Task: Add an action where "Priority is Urgent" in downgrade and inform.
Action: Mouse moved to (17, 255)
Screenshot: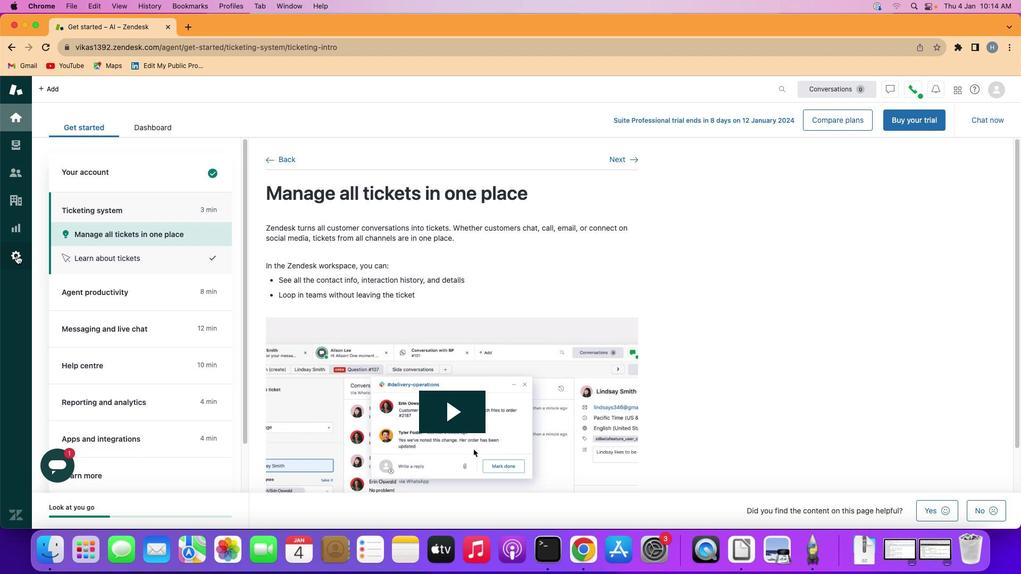 
Action: Mouse pressed left at (17, 255)
Screenshot: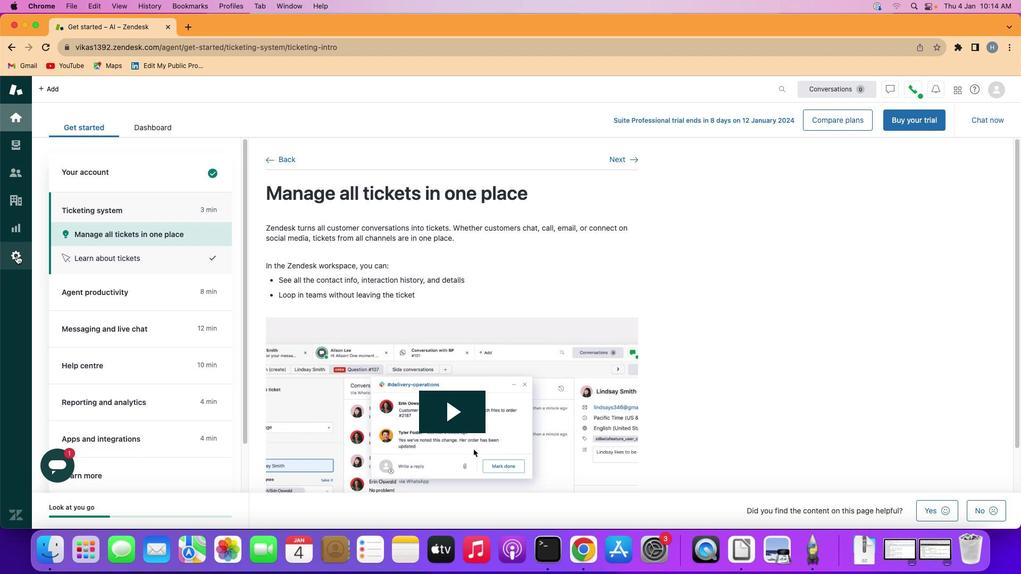 
Action: Mouse moved to (202, 435)
Screenshot: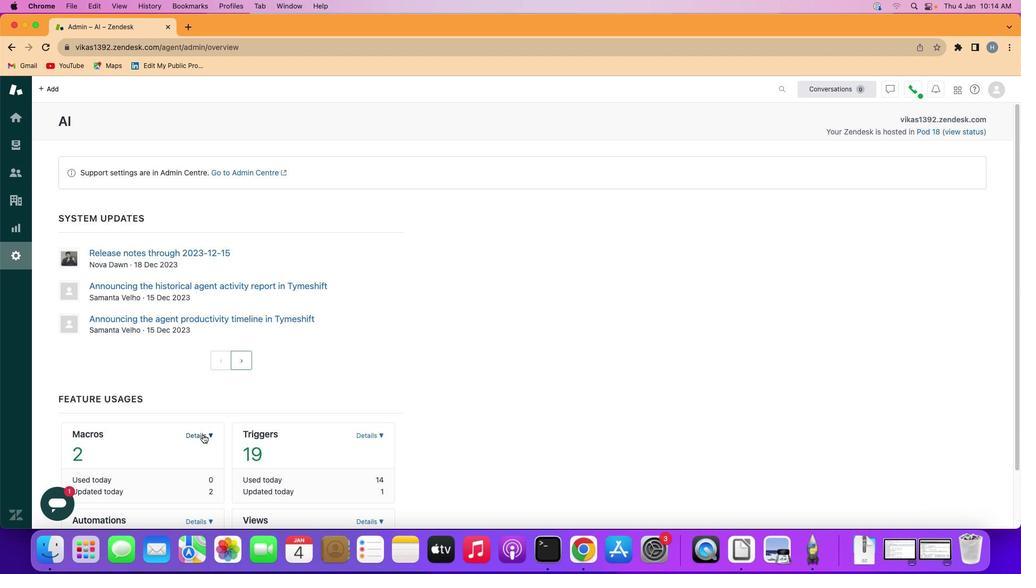 
Action: Mouse pressed left at (202, 435)
Screenshot: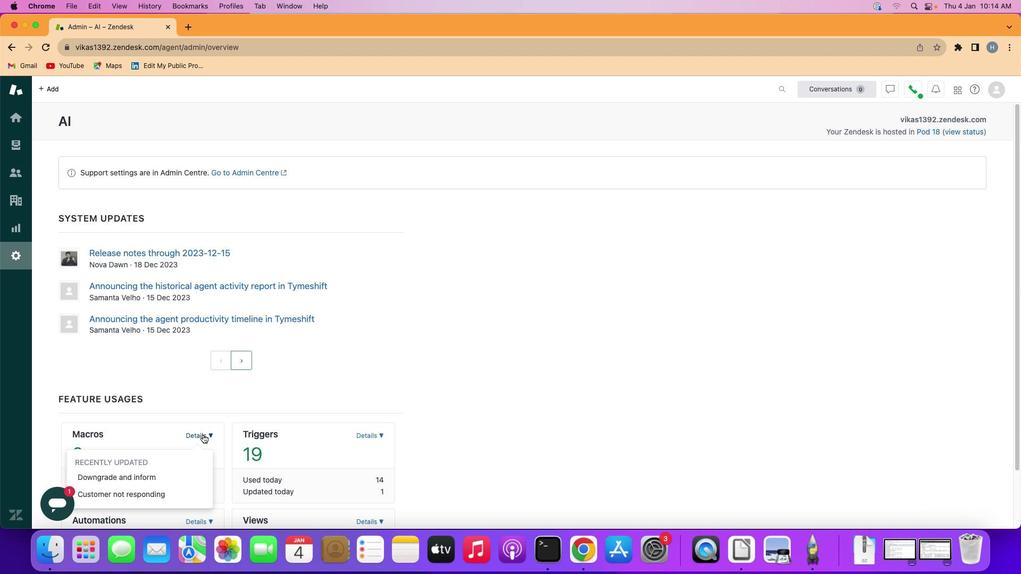 
Action: Mouse moved to (141, 477)
Screenshot: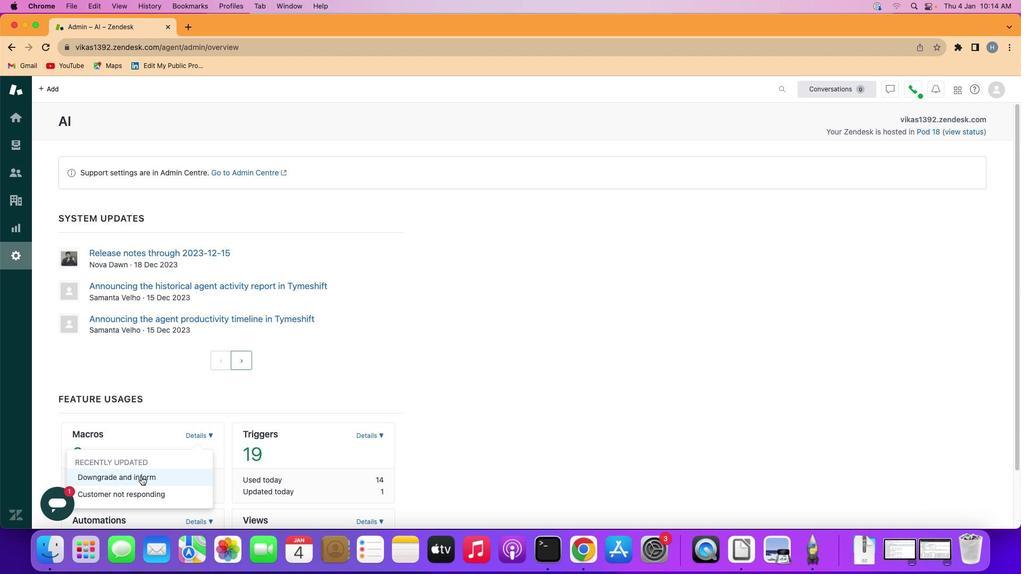 
Action: Mouse pressed left at (141, 477)
Screenshot: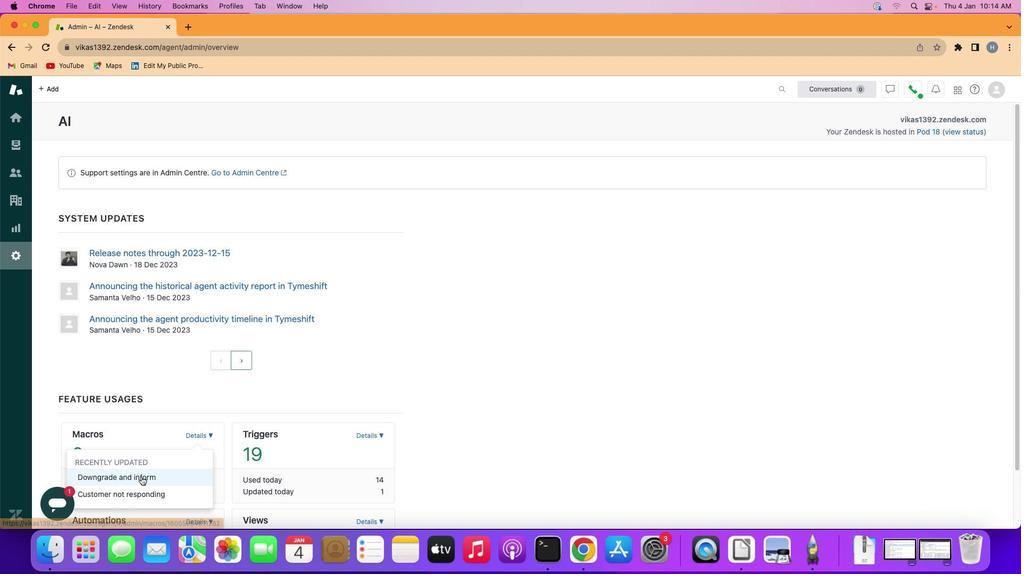
Action: Mouse moved to (162, 384)
Screenshot: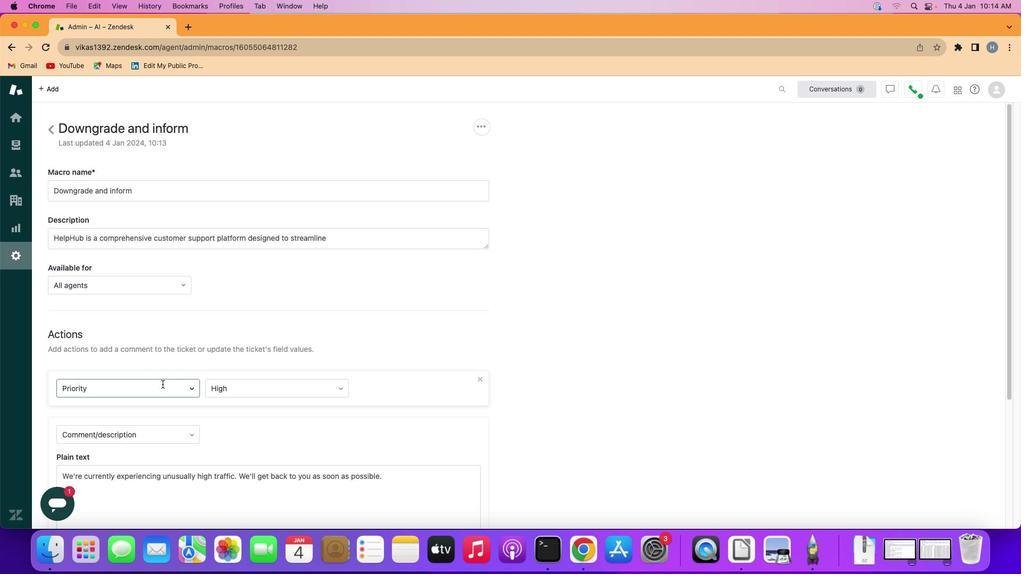 
Action: Mouse pressed left at (162, 384)
Screenshot: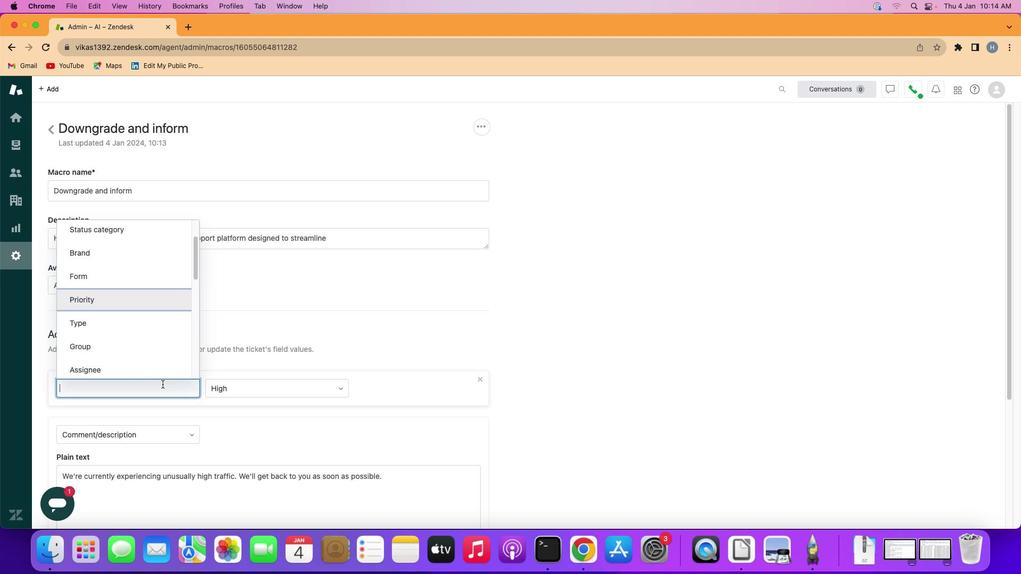 
Action: Mouse moved to (179, 299)
Screenshot: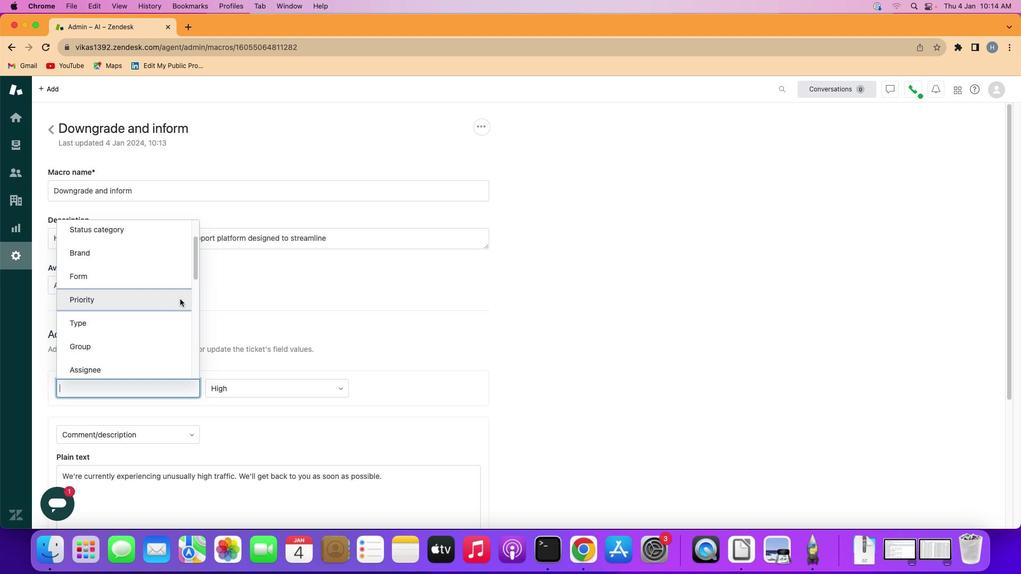 
Action: Mouse pressed left at (179, 299)
Screenshot: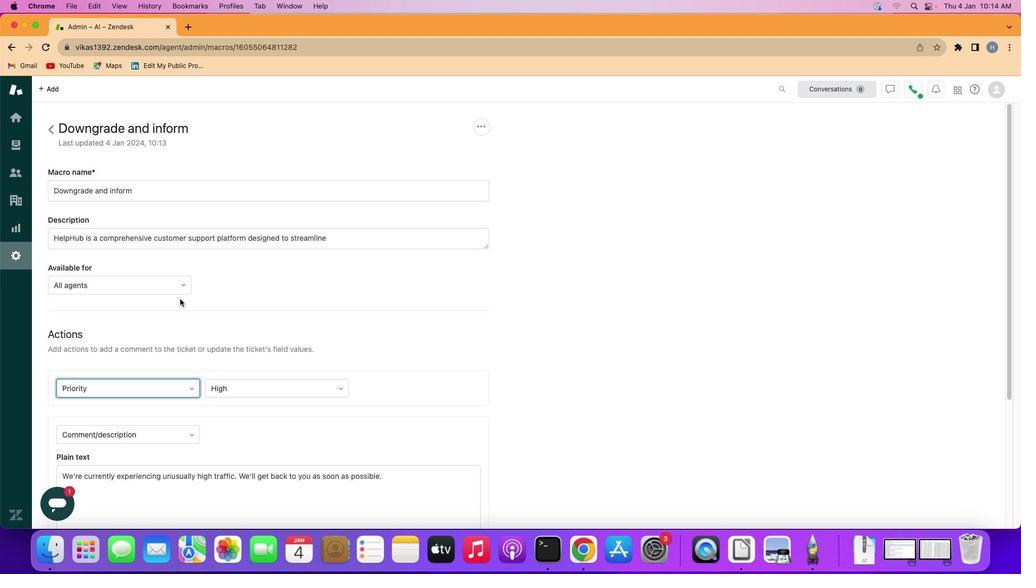 
Action: Mouse moved to (302, 390)
Screenshot: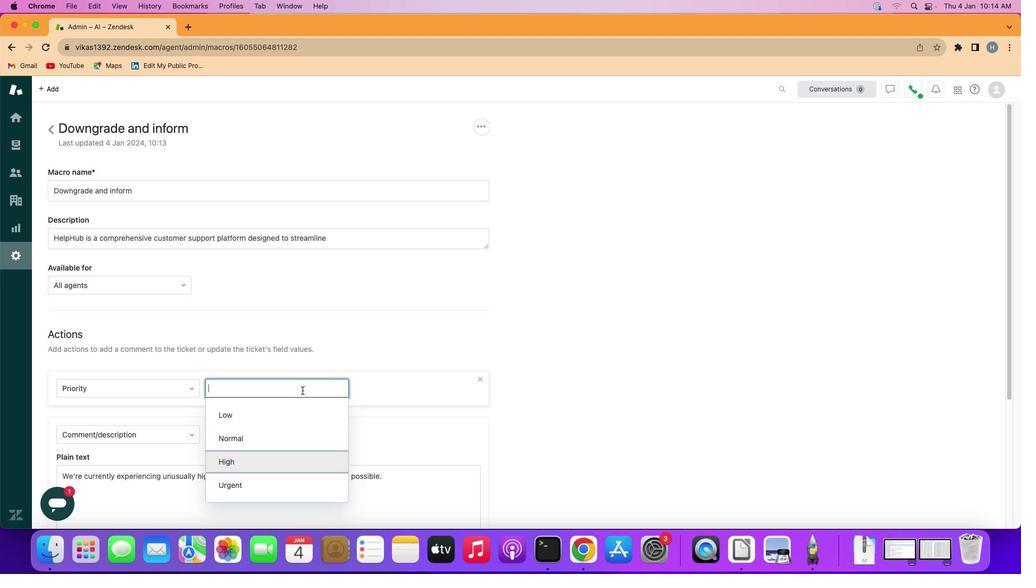 
Action: Mouse pressed left at (302, 390)
Screenshot: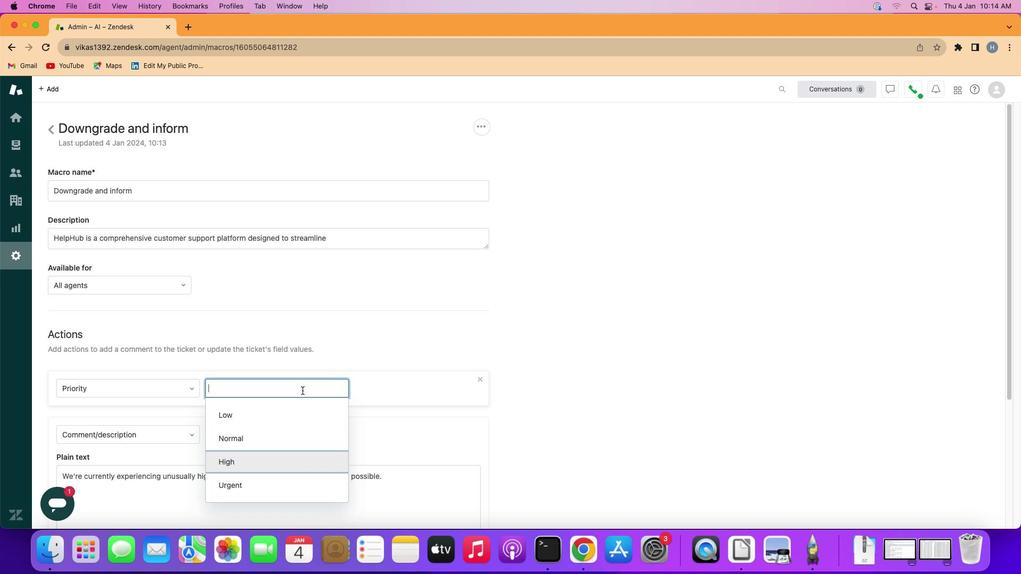 
Action: Mouse moved to (281, 488)
Screenshot: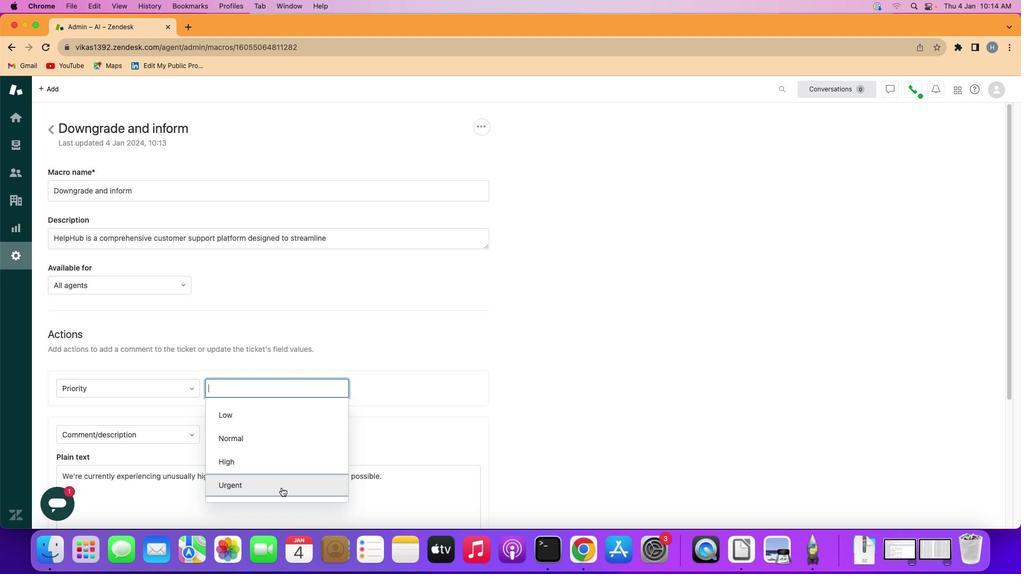 
Action: Mouse pressed left at (281, 488)
Screenshot: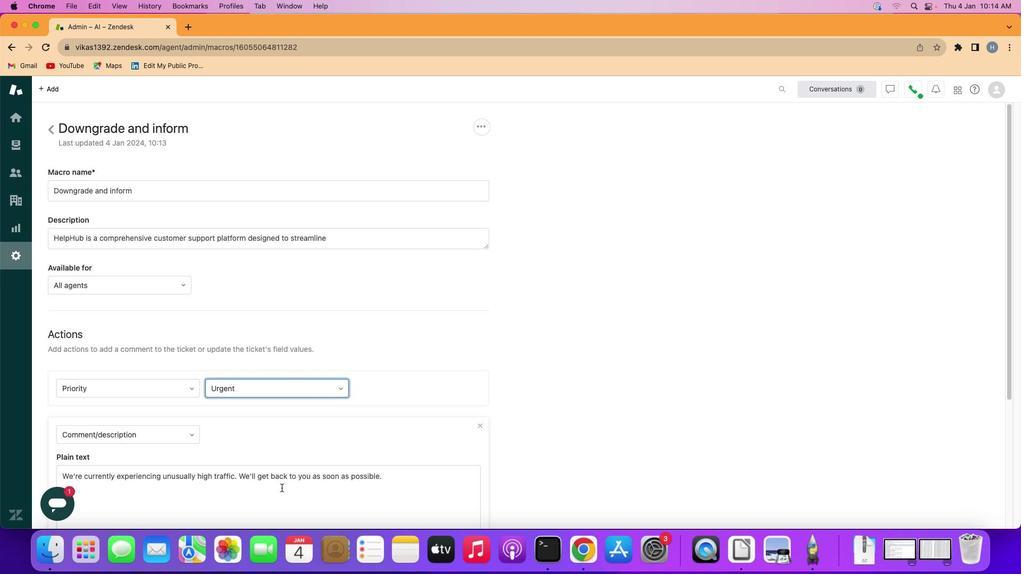 
Action: Mouse moved to (398, 436)
Screenshot: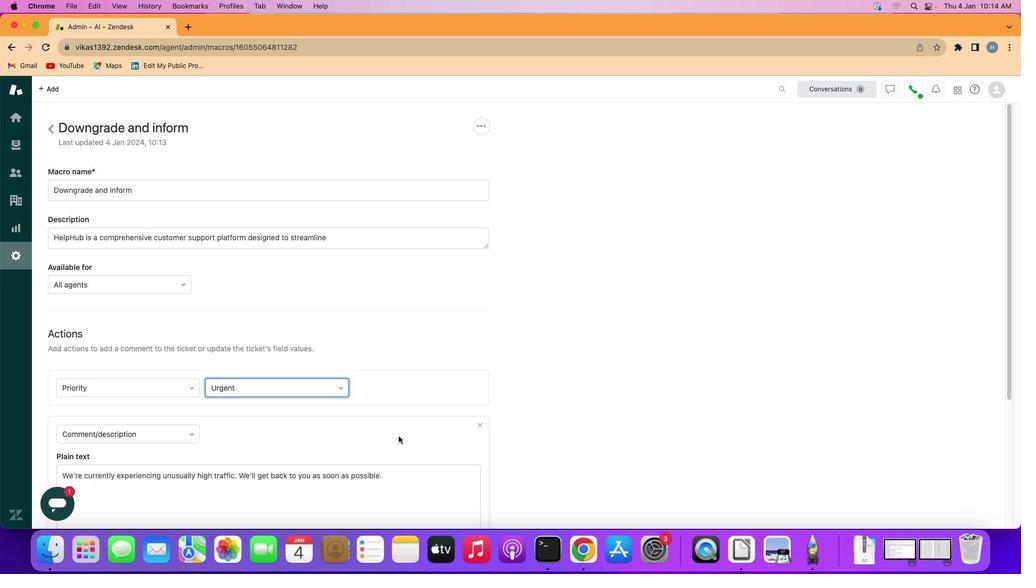 
Action: Mouse scrolled (398, 436) with delta (0, 0)
Screenshot: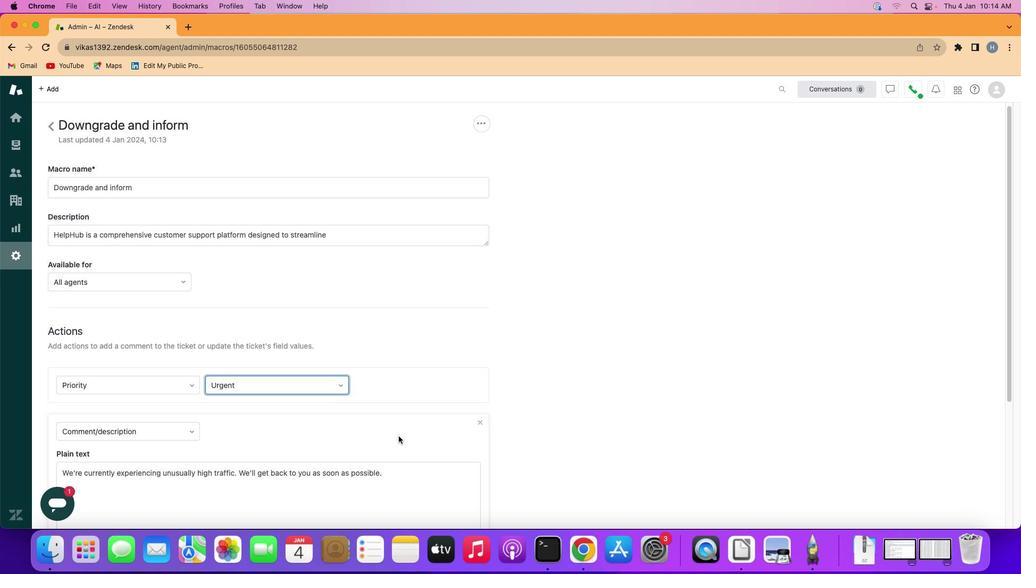 
Action: Mouse scrolled (398, 436) with delta (0, 0)
Screenshot: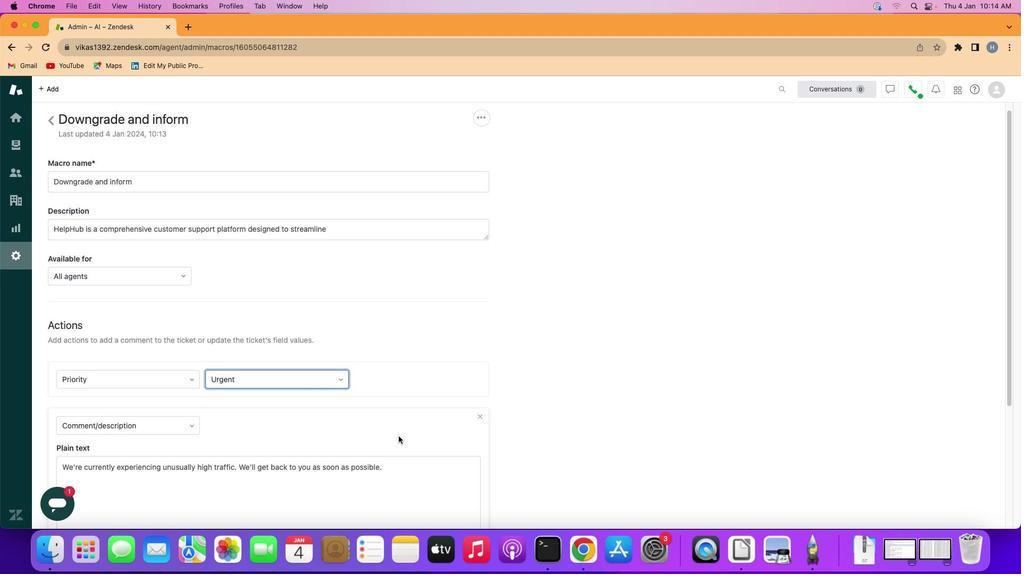 
Action: Mouse scrolled (398, 436) with delta (0, 0)
Screenshot: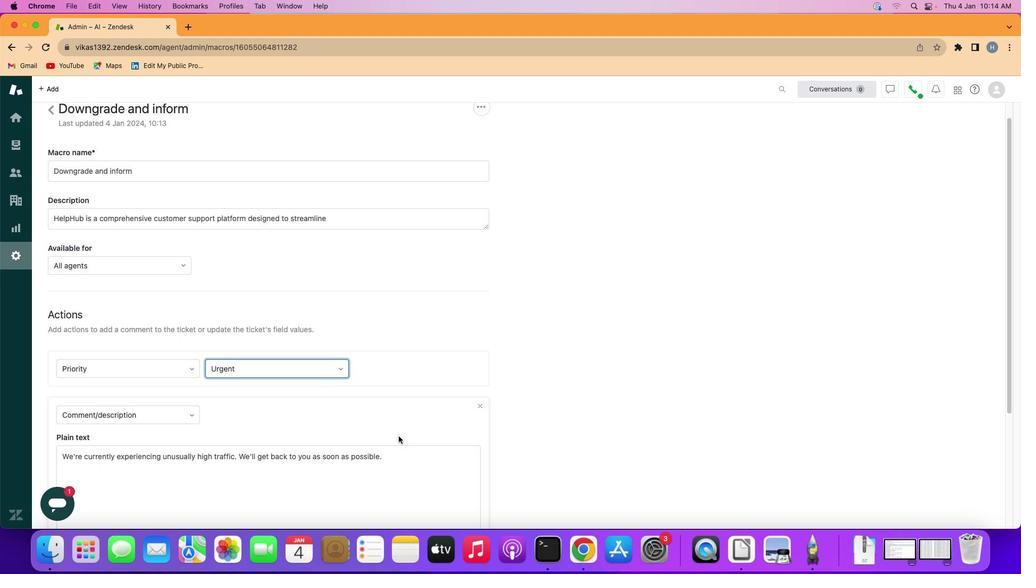 
Action: Mouse scrolled (398, 436) with delta (0, 0)
Screenshot: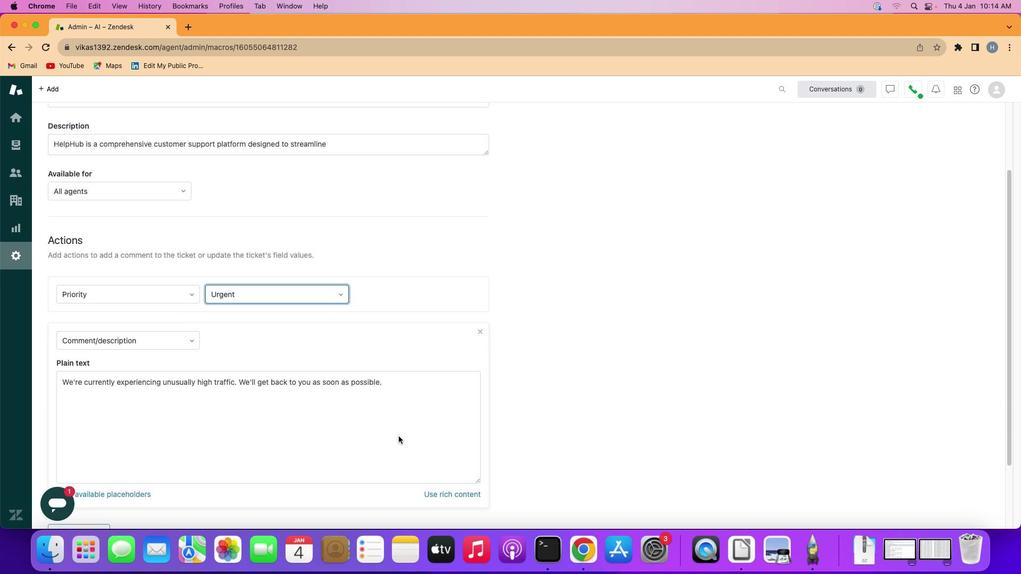 
Action: Mouse scrolled (398, 436) with delta (0, -2)
Screenshot: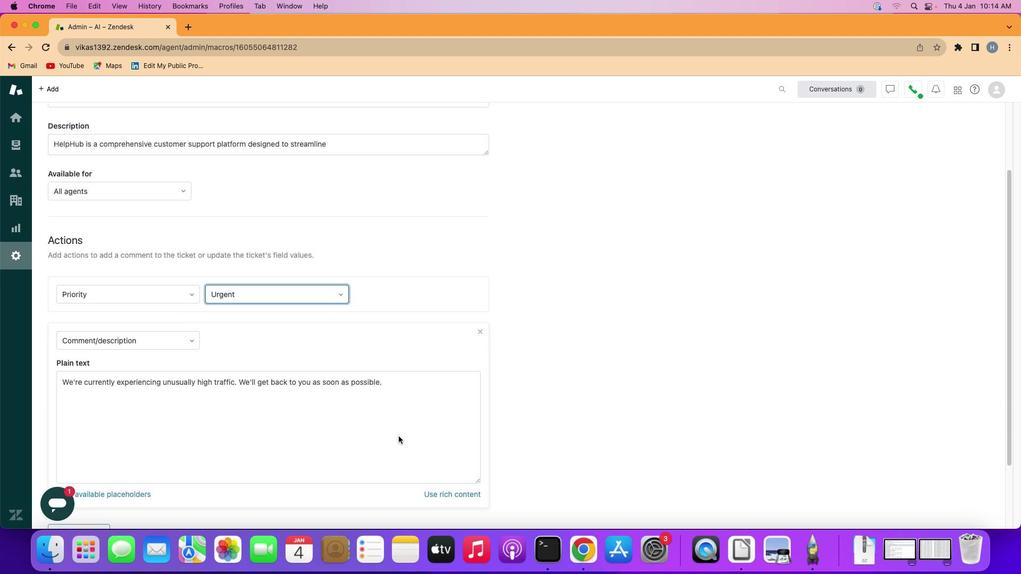 
Action: Mouse scrolled (398, 436) with delta (0, 1)
Screenshot: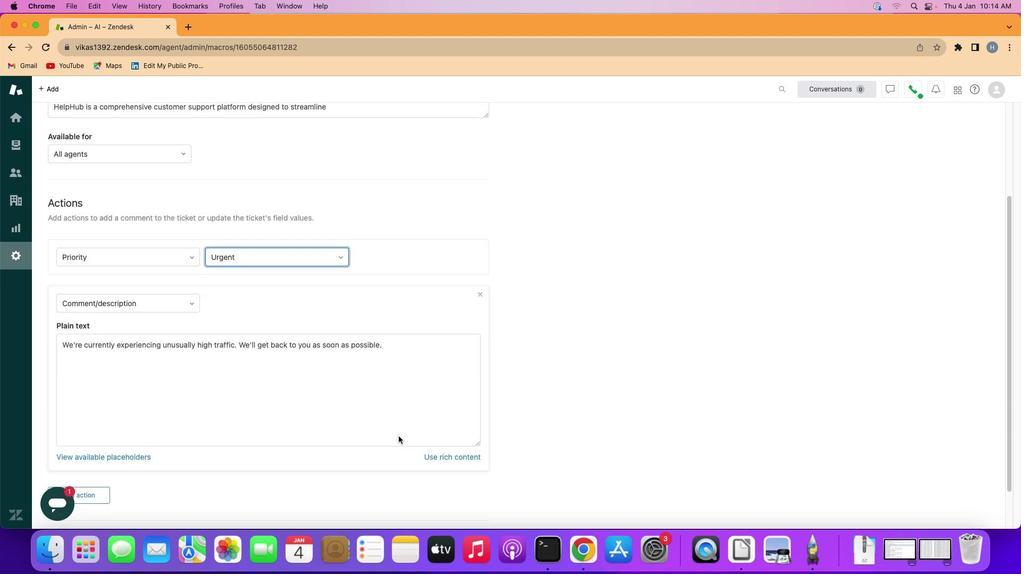 
Action: Mouse scrolled (398, 436) with delta (0, -2)
Screenshot: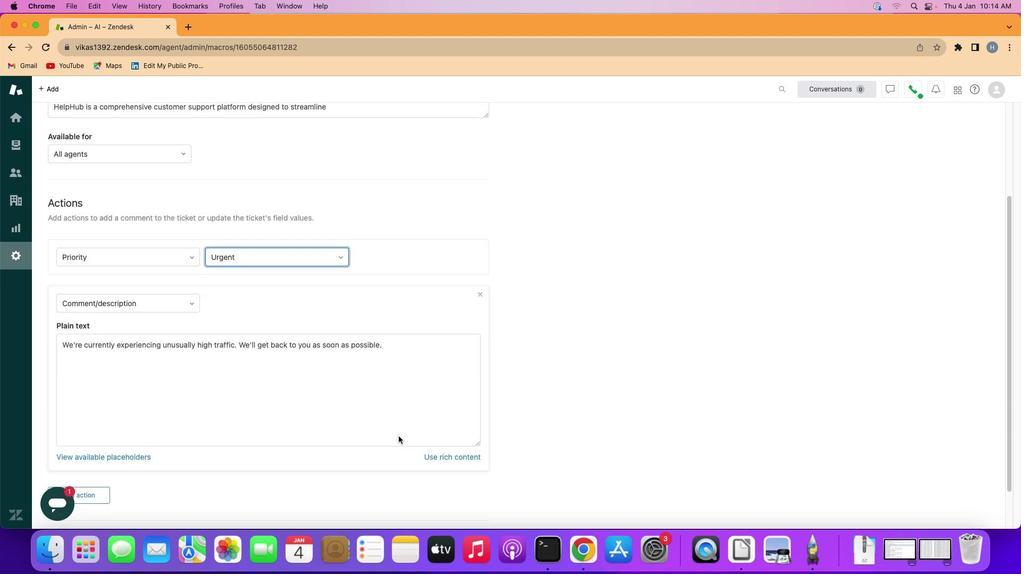 
Action: Mouse scrolled (398, 436) with delta (0, -1)
Screenshot: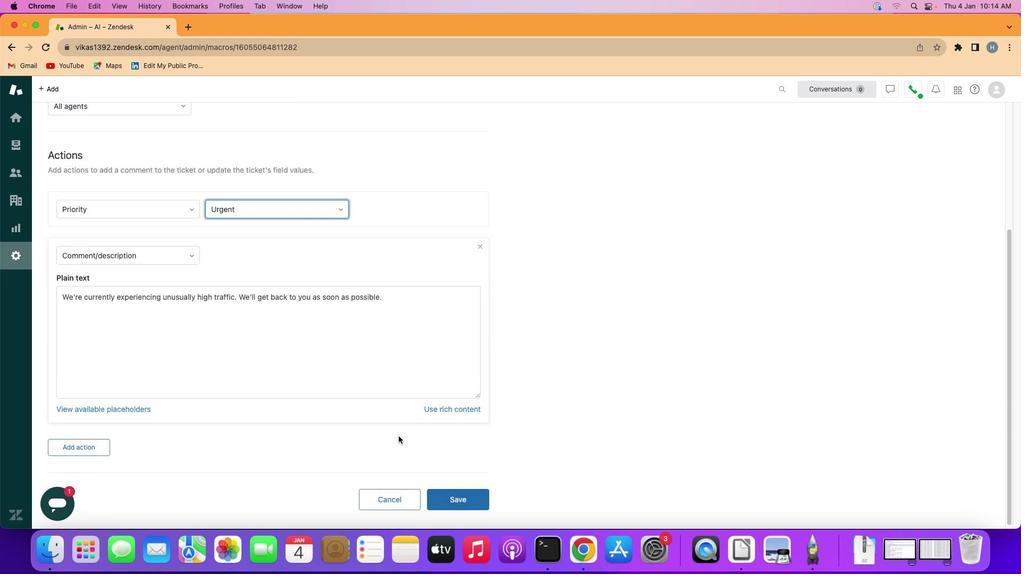 
Action: Mouse scrolled (398, 436) with delta (0, 0)
Screenshot: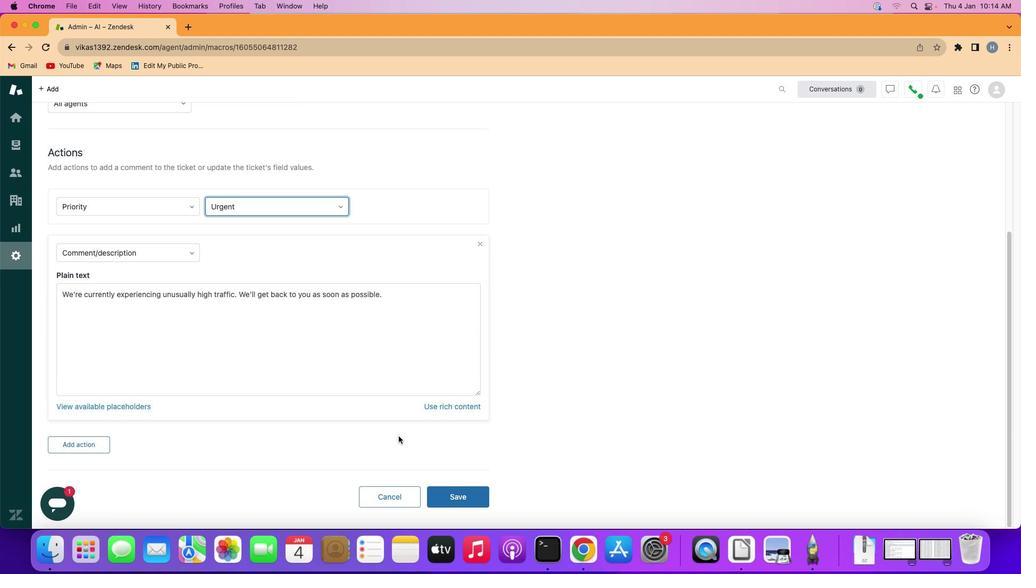 
Action: Mouse scrolled (398, 436) with delta (0, 0)
Screenshot: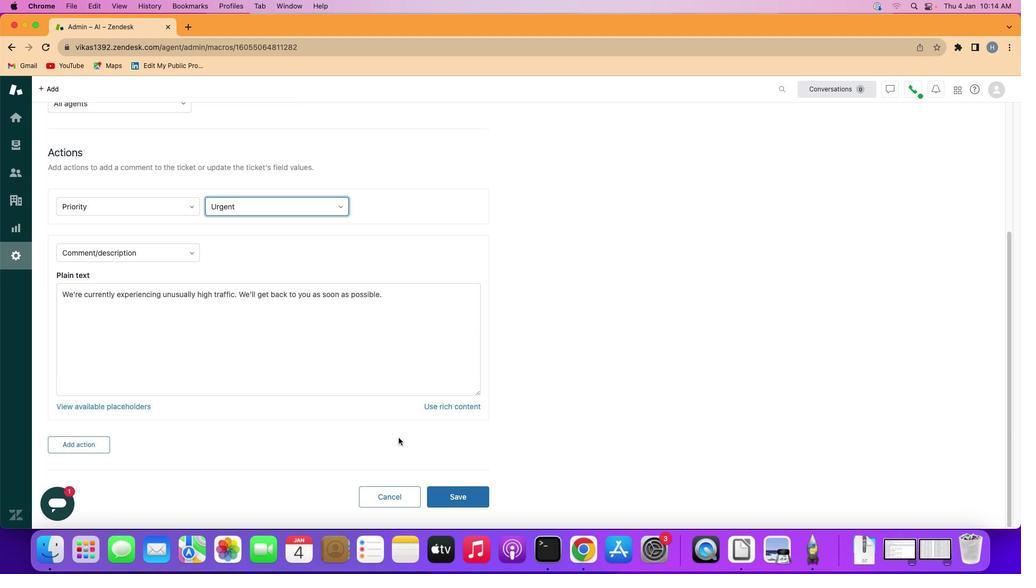 
Action: Mouse scrolled (398, 436) with delta (0, -1)
Screenshot: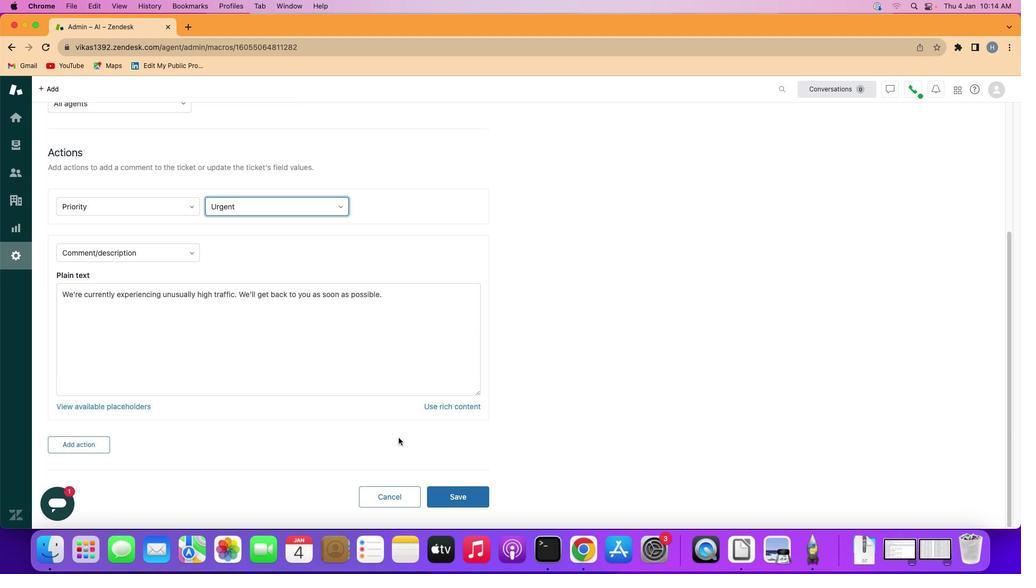 
Action: Mouse scrolled (398, 436) with delta (0, -2)
Screenshot: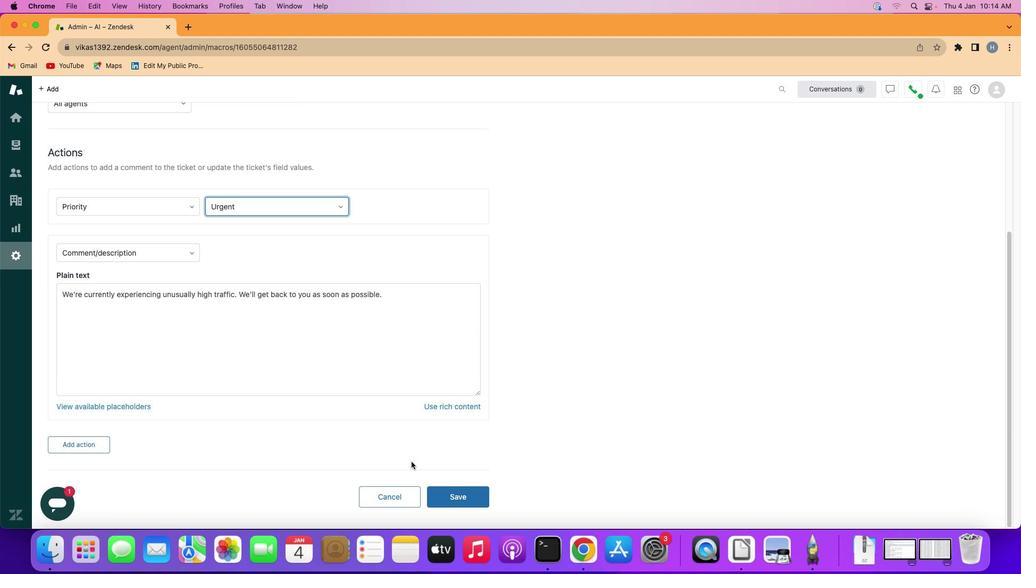 
Action: Mouse moved to (451, 494)
Screenshot: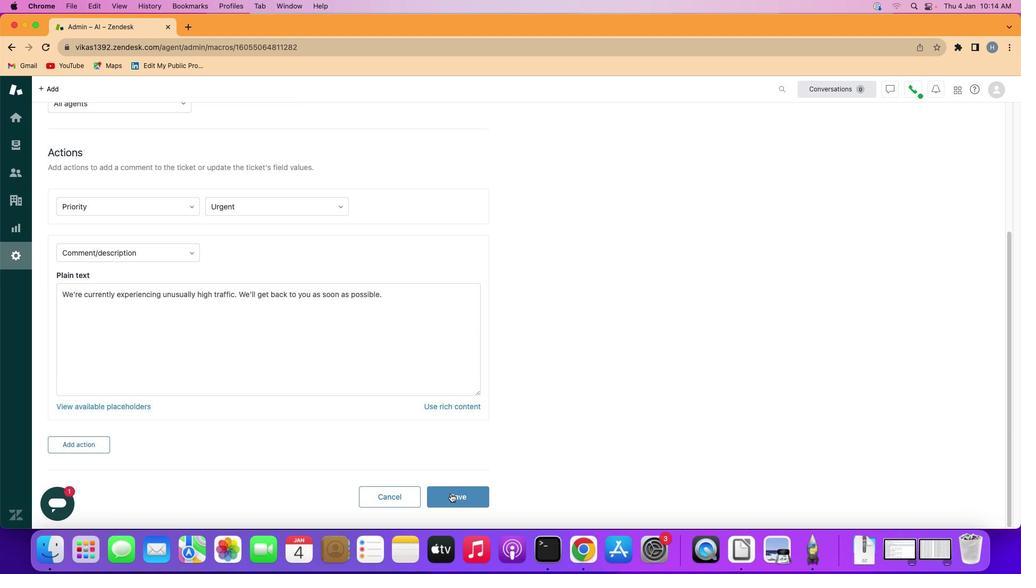 
Action: Mouse pressed left at (451, 494)
Screenshot: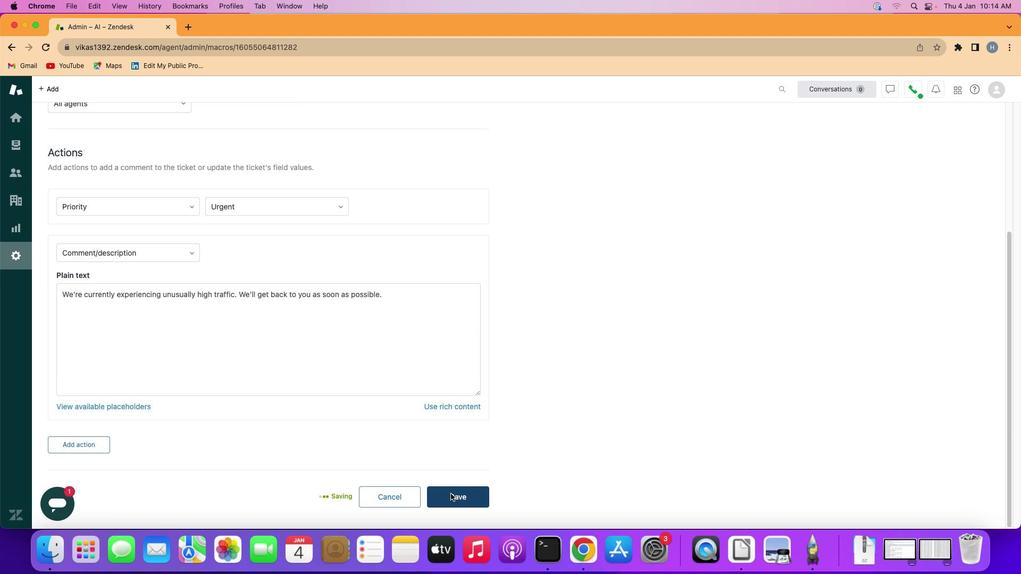 
Action: Mouse moved to (450, 493)
Screenshot: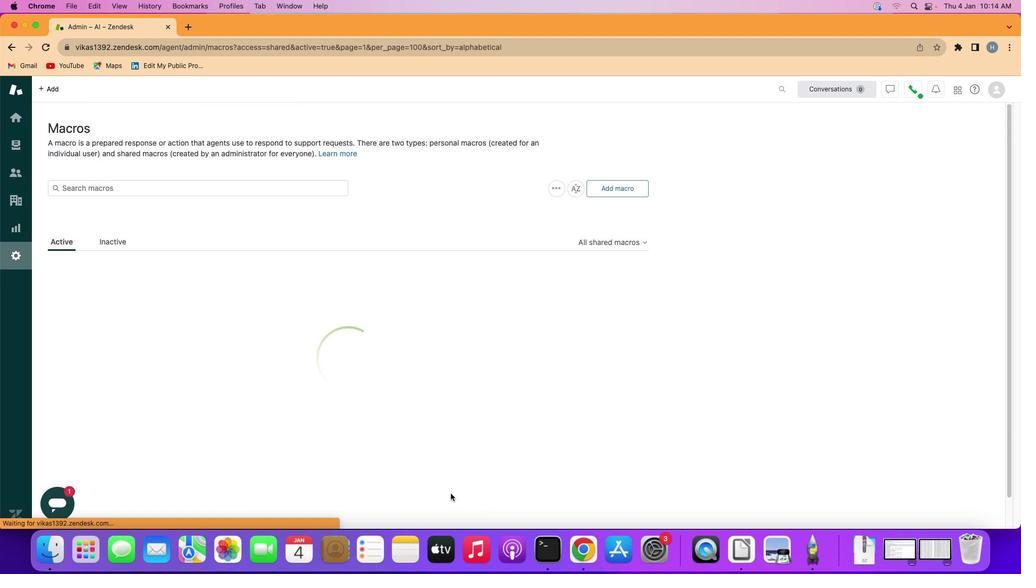 
